 Task: Apply Filmstrip Theme on "Image D.jpg" and play.
Action: Mouse moved to (171, 156)
Screenshot: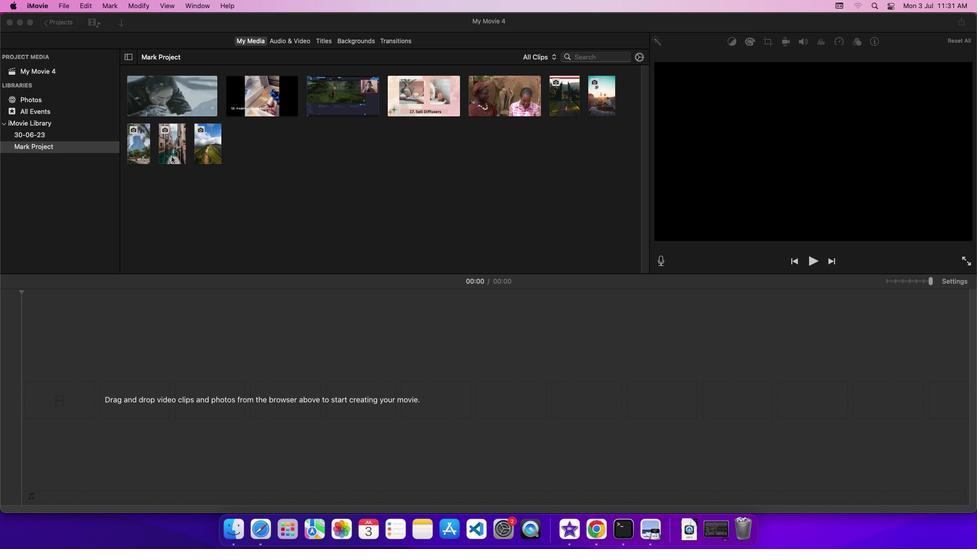 
Action: Mouse pressed left at (171, 156)
Screenshot: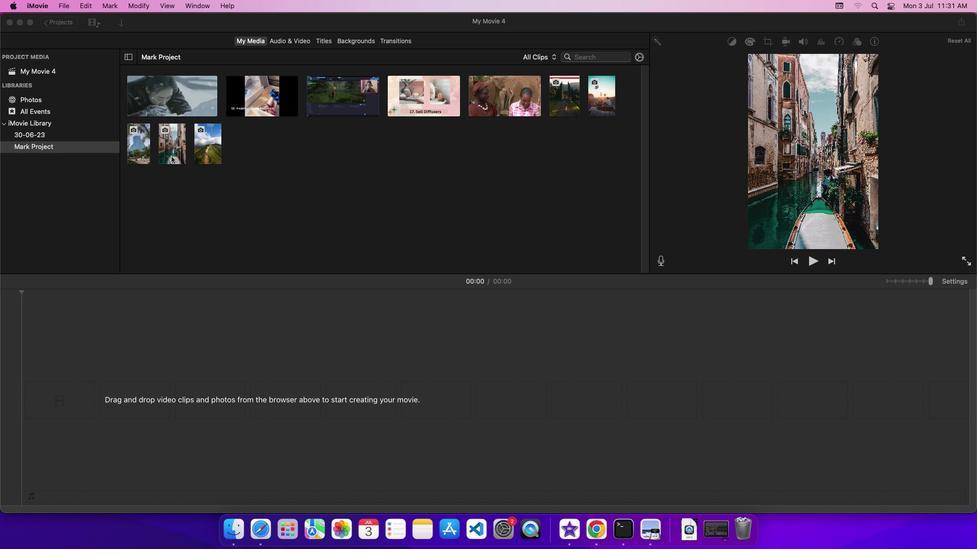 
Action: Mouse pressed left at (171, 156)
Screenshot: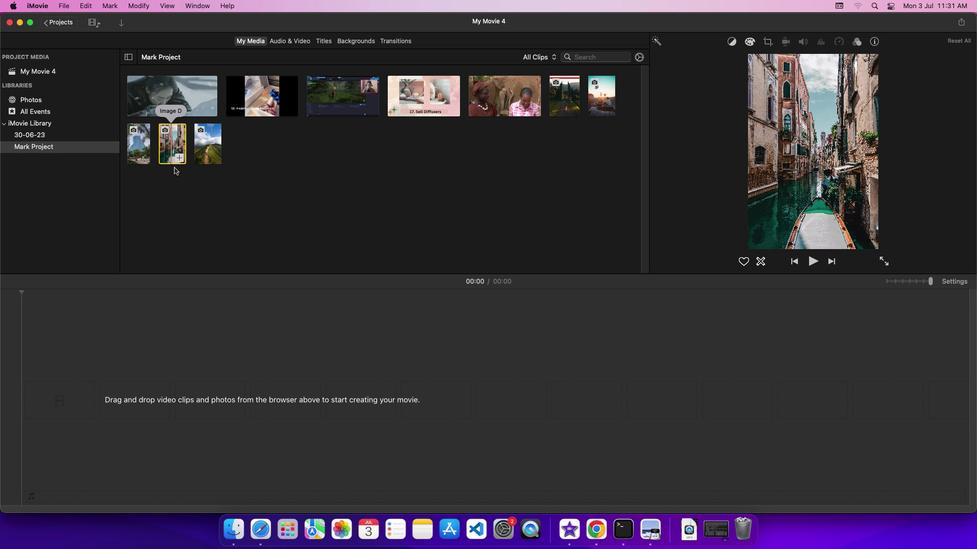 
Action: Mouse moved to (965, 285)
Screenshot: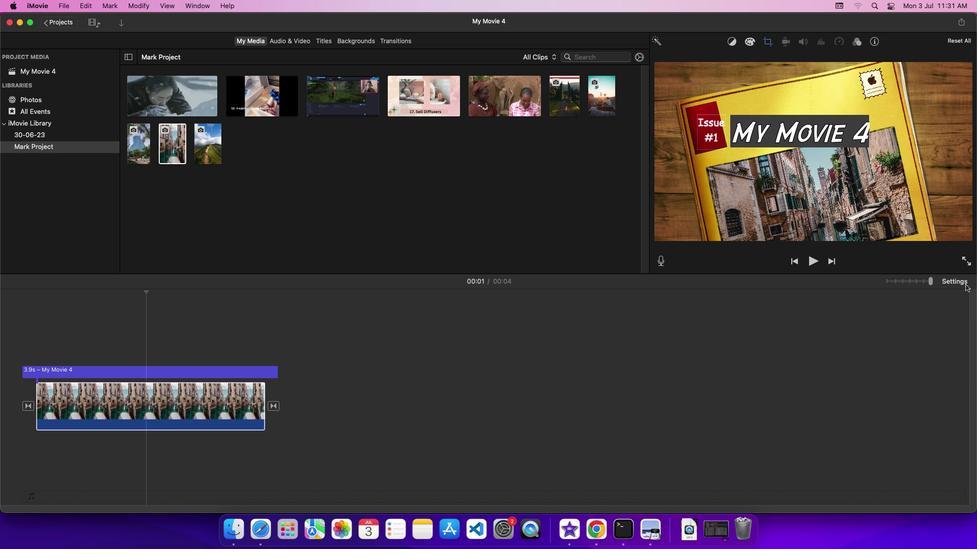 
Action: Mouse pressed left at (965, 285)
Screenshot: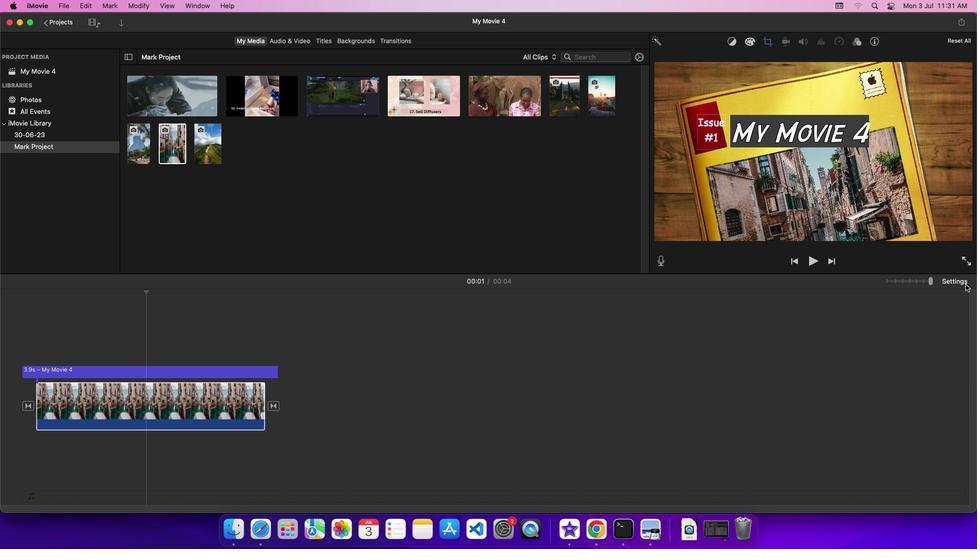 
Action: Mouse moved to (865, 326)
Screenshot: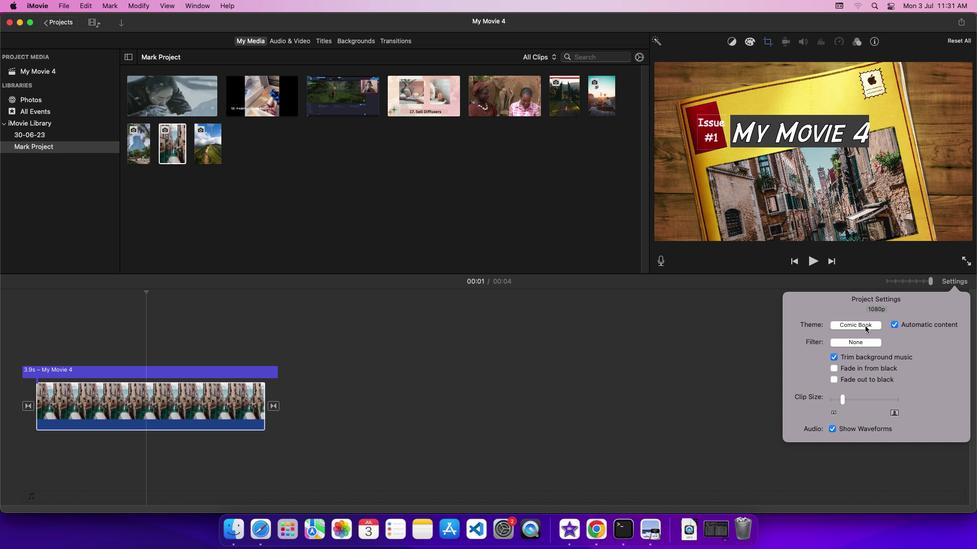 
Action: Mouse pressed left at (865, 326)
Screenshot: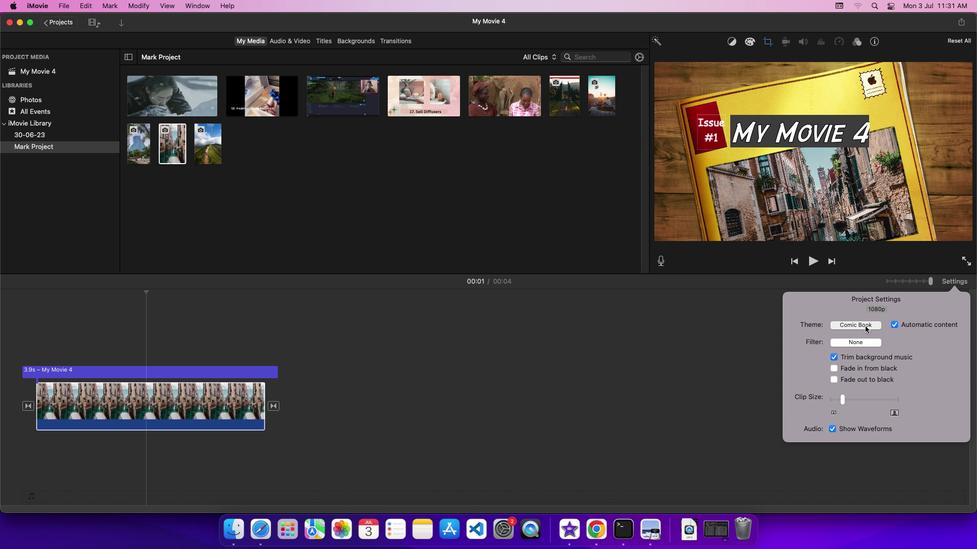 
Action: Mouse moved to (248, 326)
Screenshot: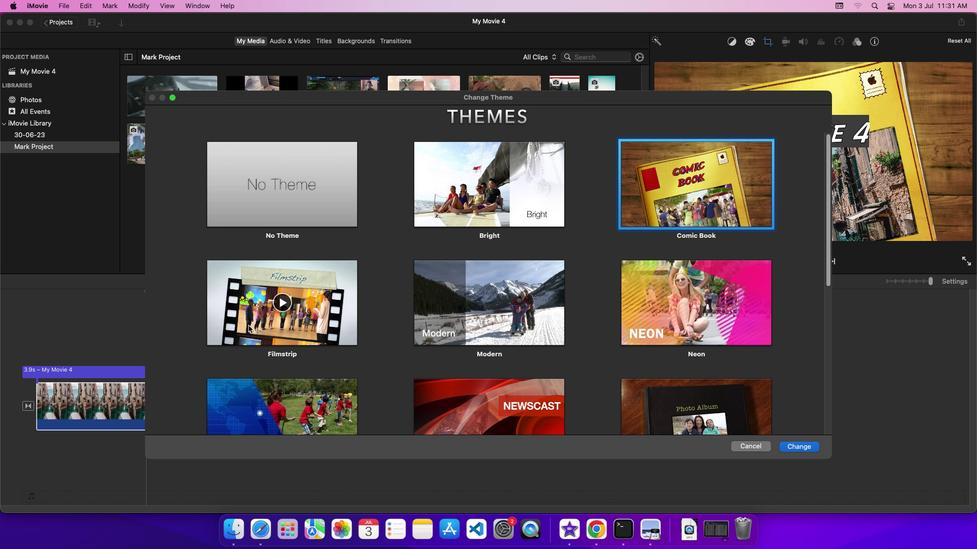 
Action: Mouse pressed left at (248, 326)
Screenshot: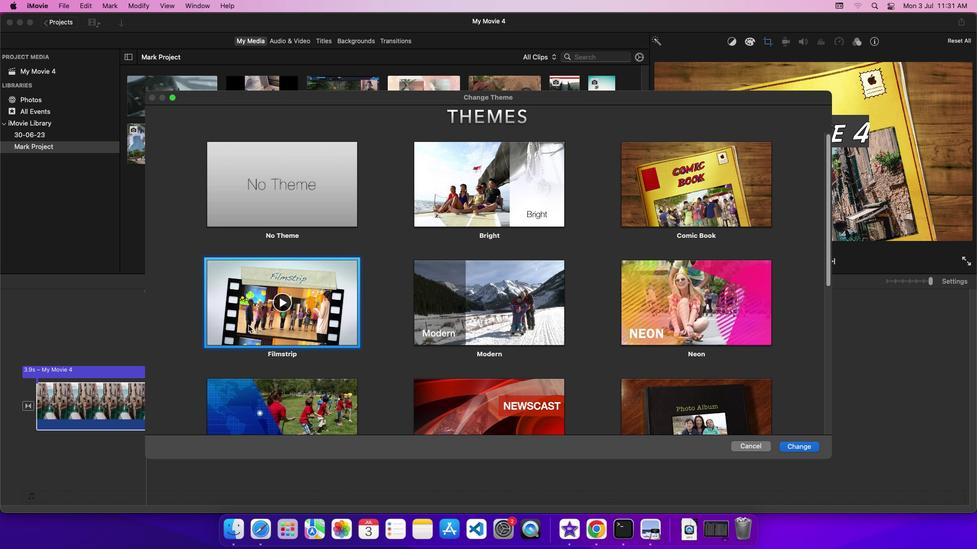 
Action: Mouse moved to (790, 449)
Screenshot: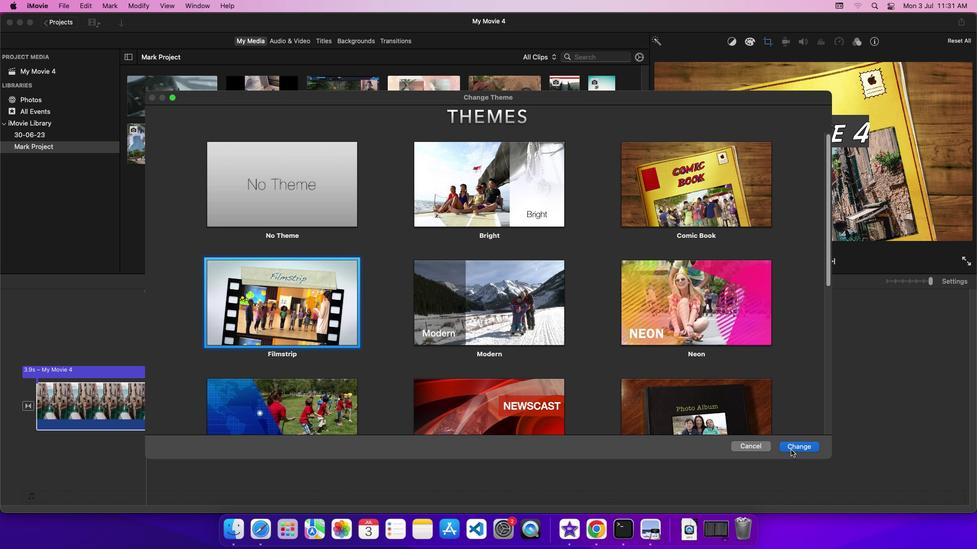 
Action: Mouse pressed left at (790, 449)
Screenshot: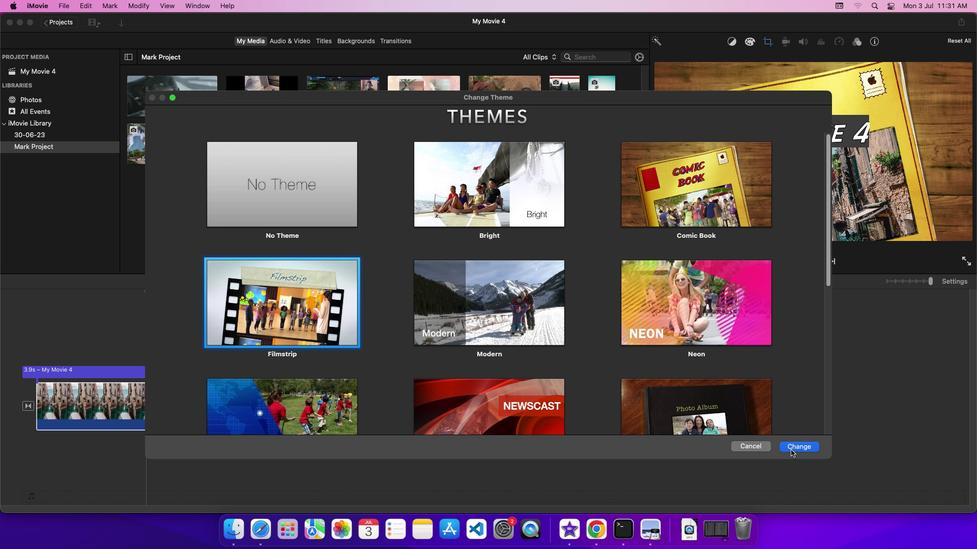 
Action: Mouse moved to (59, 390)
Screenshot: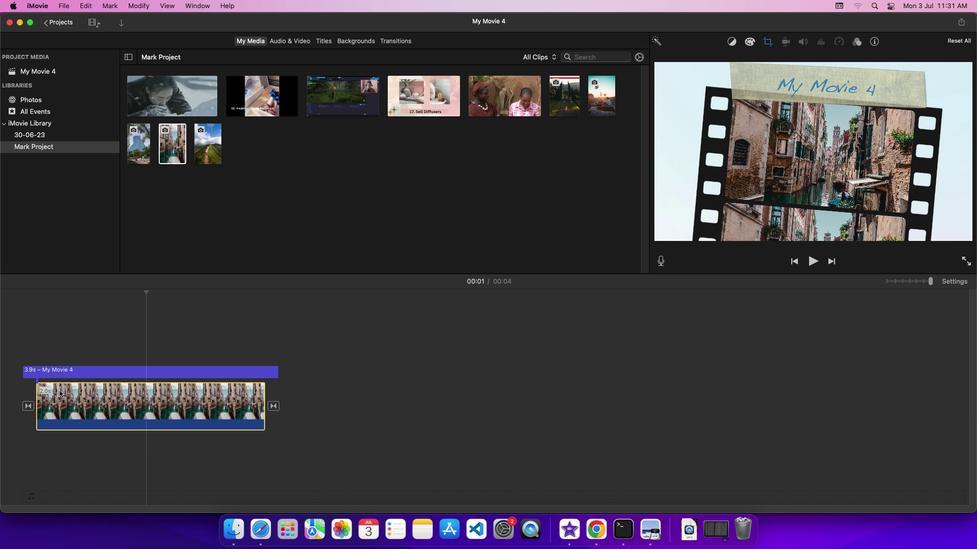 
Action: Mouse pressed left at (59, 390)
Screenshot: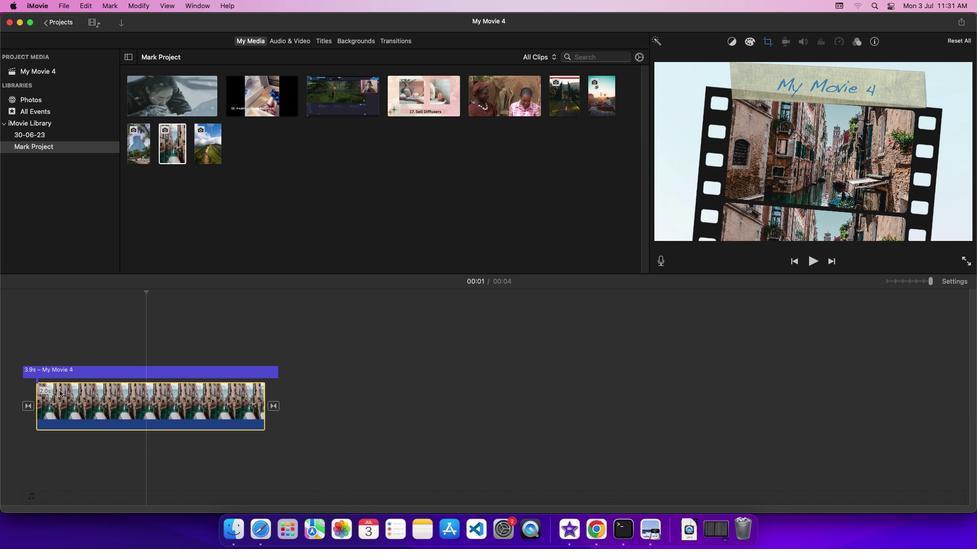 
Action: Mouse moved to (811, 264)
Screenshot: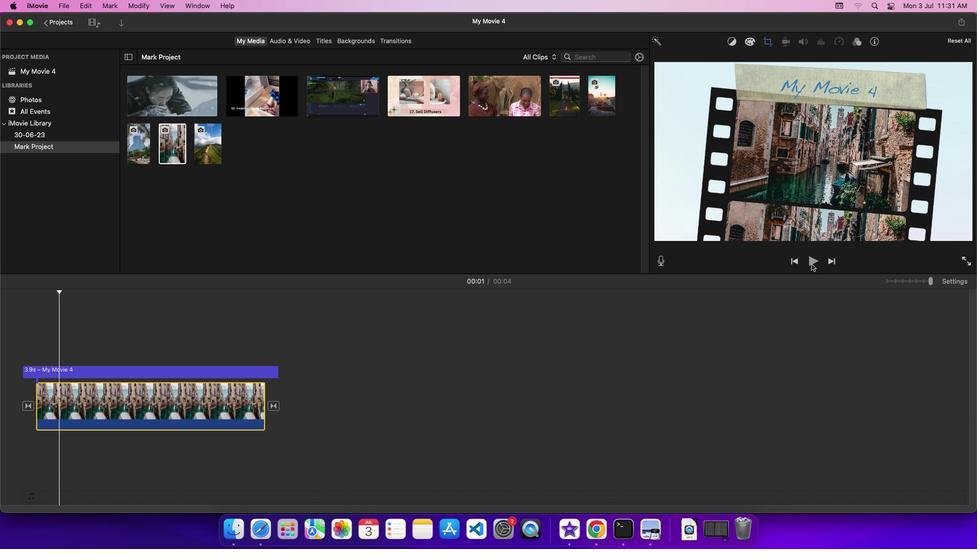 
Action: Mouse pressed left at (811, 264)
Screenshot: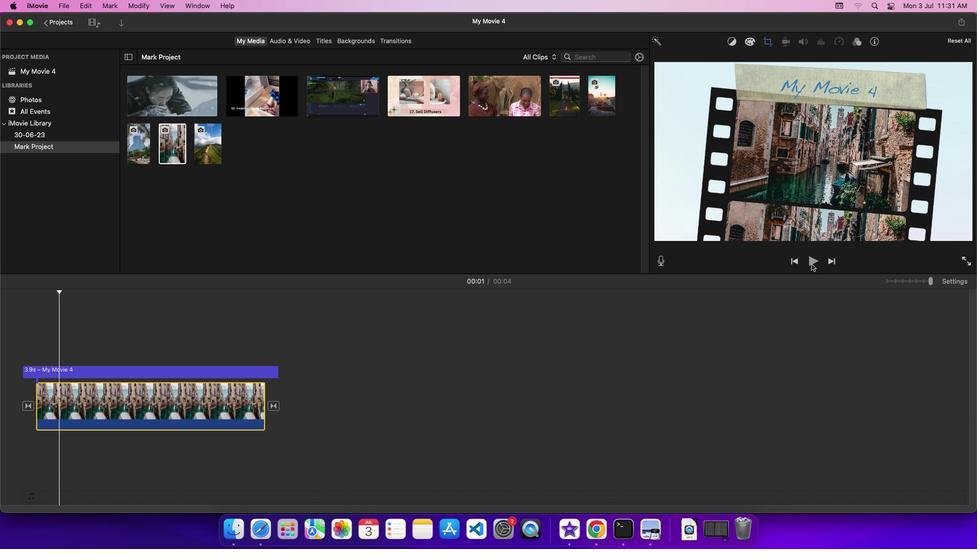 
Action: Mouse moved to (817, 326)
Screenshot: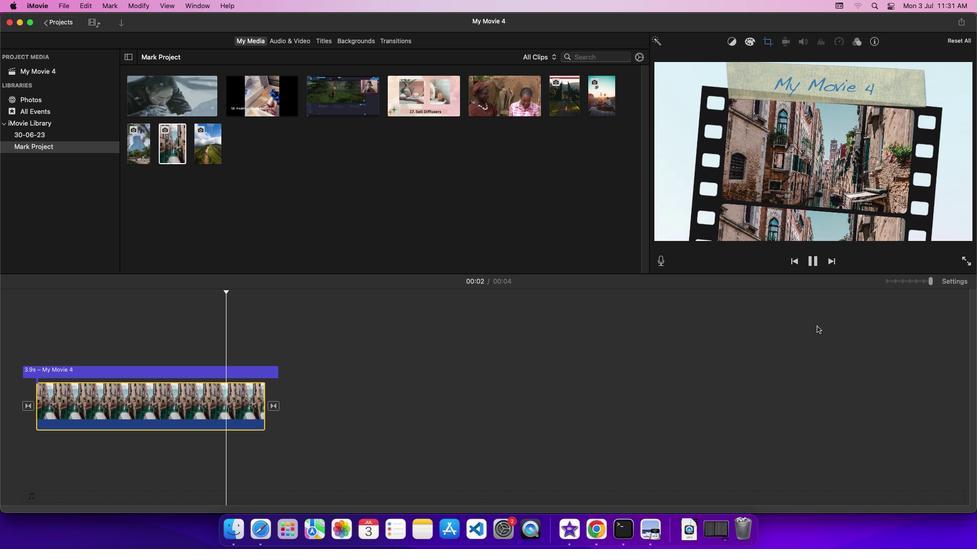
